 Task: Clear the cached images and files from last 7 days.
Action: Mouse moved to (986, 24)
Screenshot: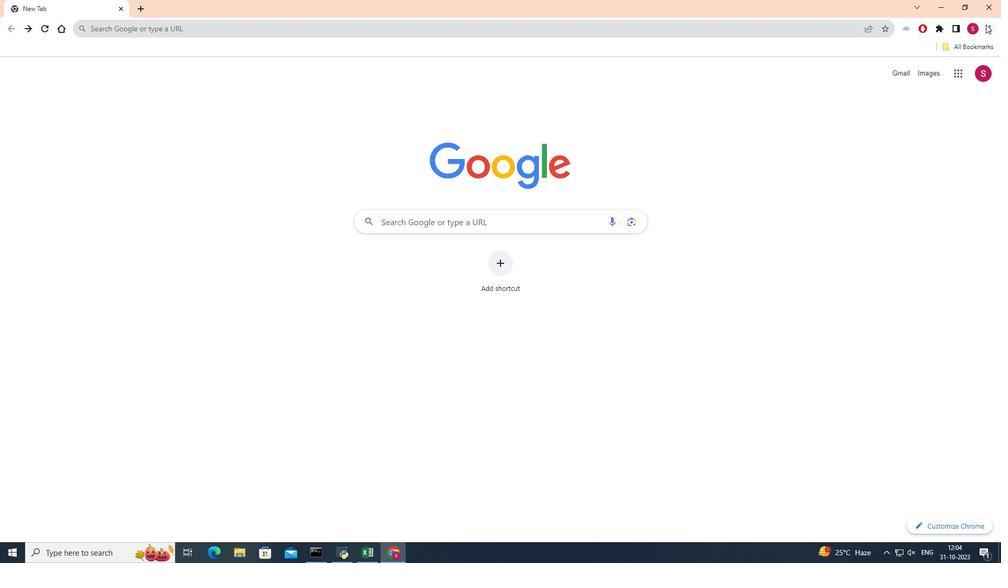 
Action: Mouse pressed left at (986, 24)
Screenshot: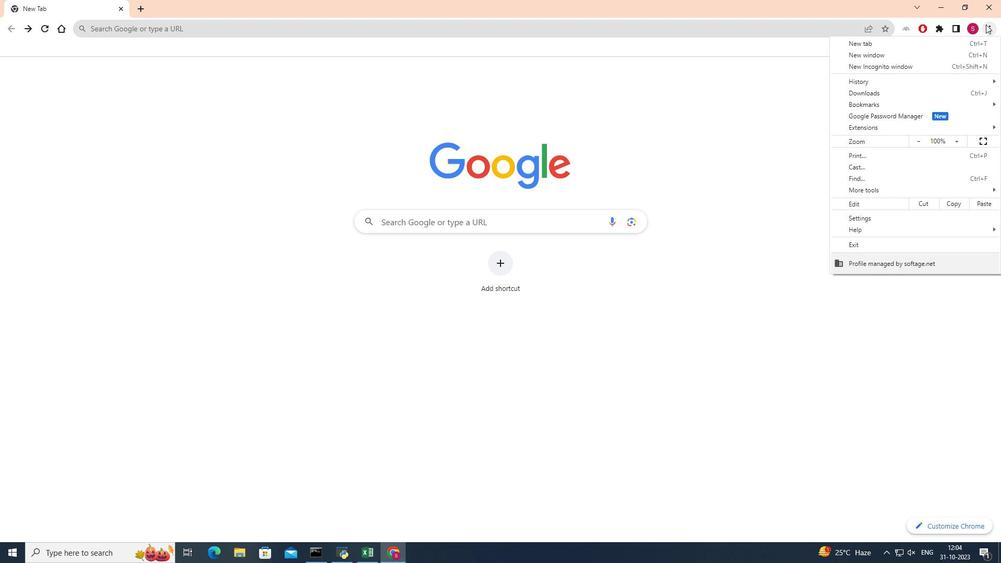 
Action: Mouse moved to (839, 77)
Screenshot: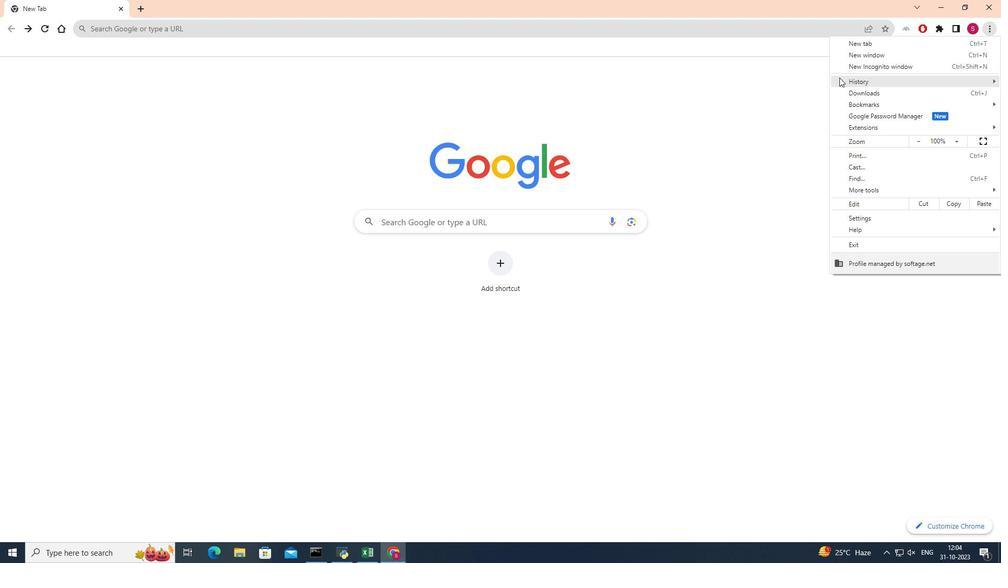 
Action: Mouse pressed left at (839, 77)
Screenshot: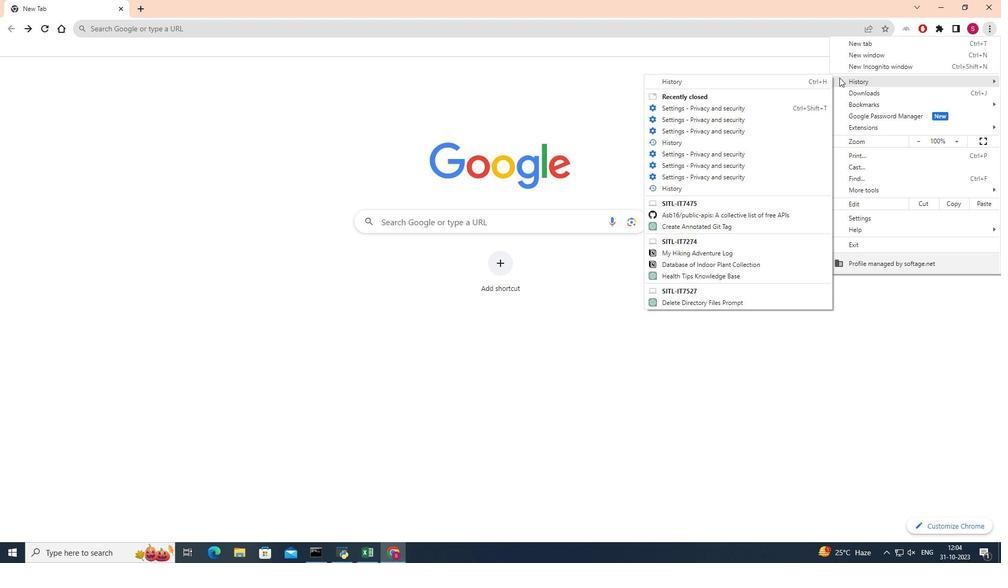 
Action: Mouse pressed left at (839, 77)
Screenshot: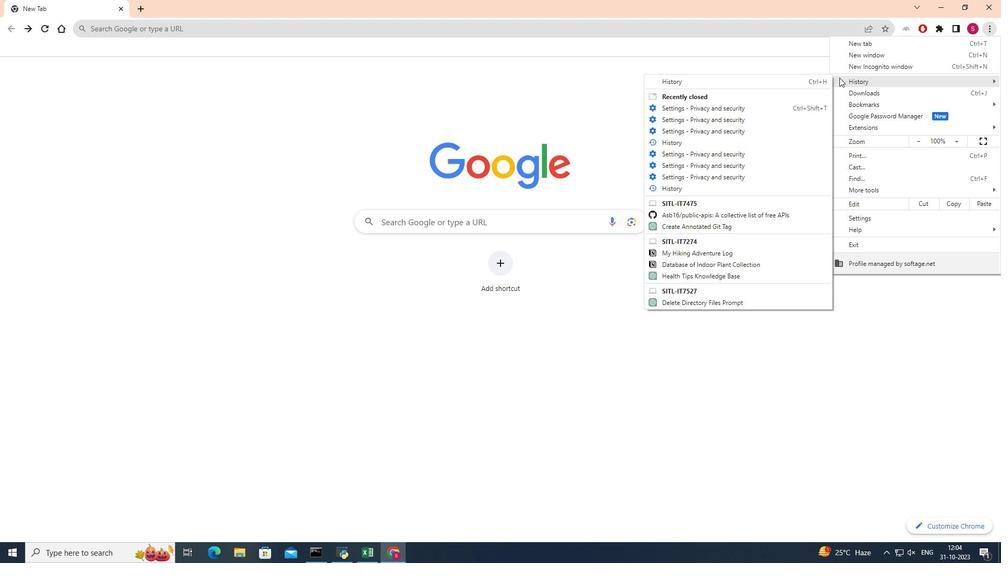 
Action: Mouse moved to (746, 78)
Screenshot: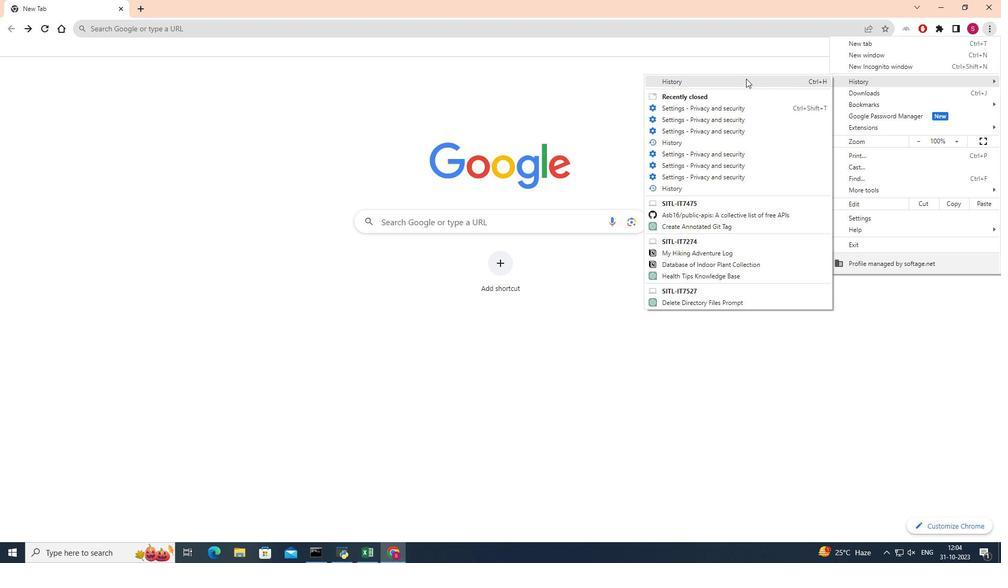 
Action: Mouse pressed left at (746, 78)
Screenshot: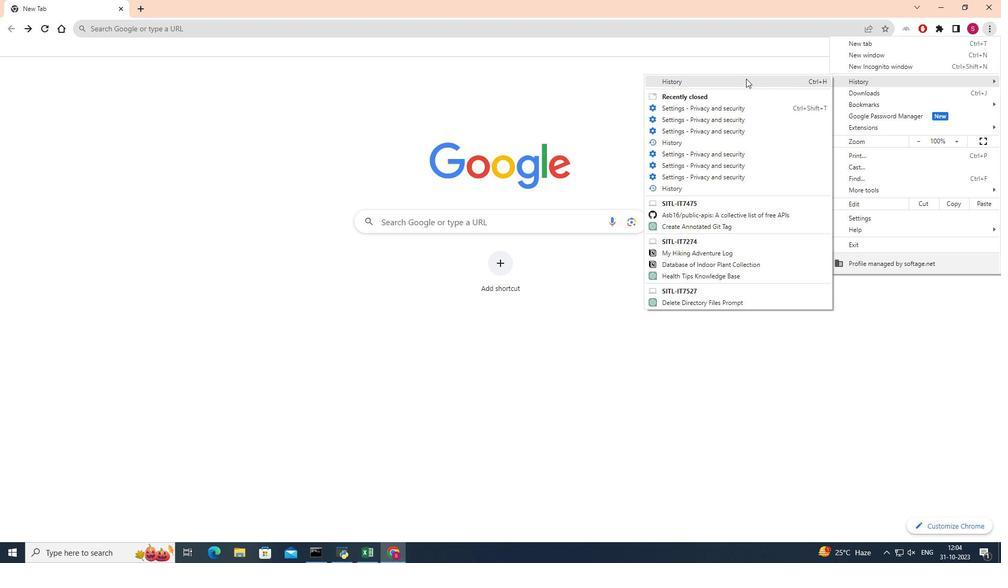 
Action: Mouse pressed left at (746, 78)
Screenshot: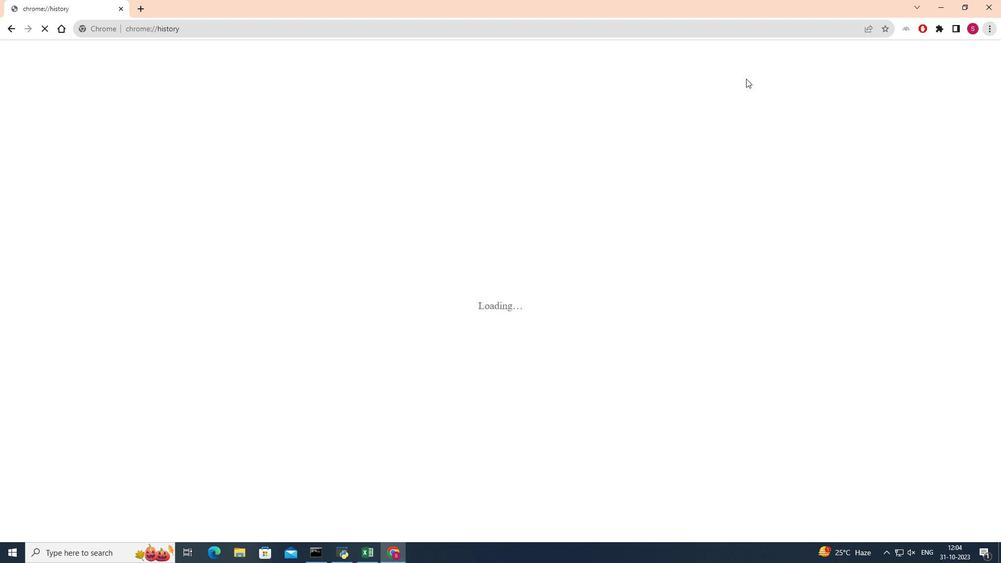 
Action: Mouse moved to (60, 127)
Screenshot: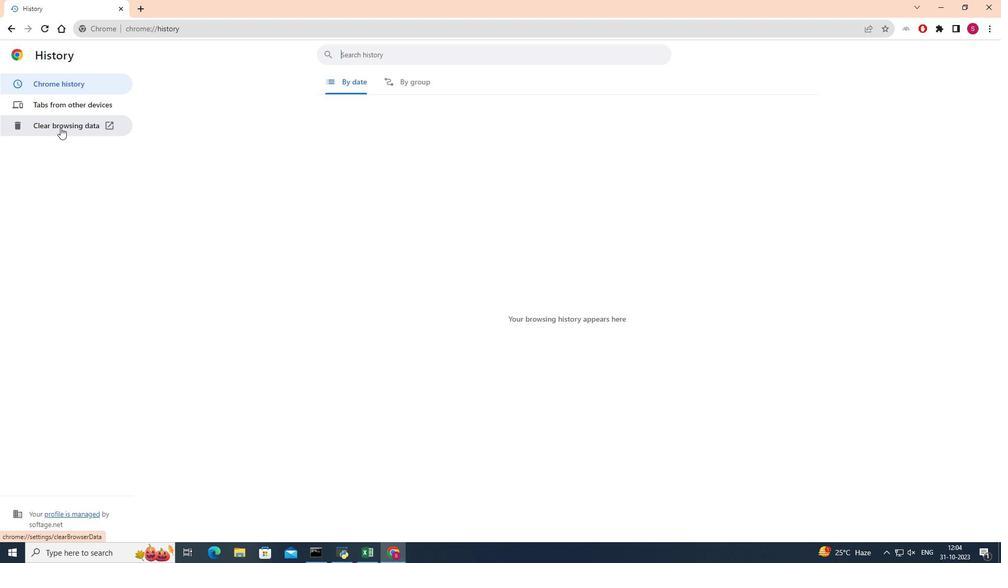 
Action: Mouse pressed left at (60, 127)
Screenshot: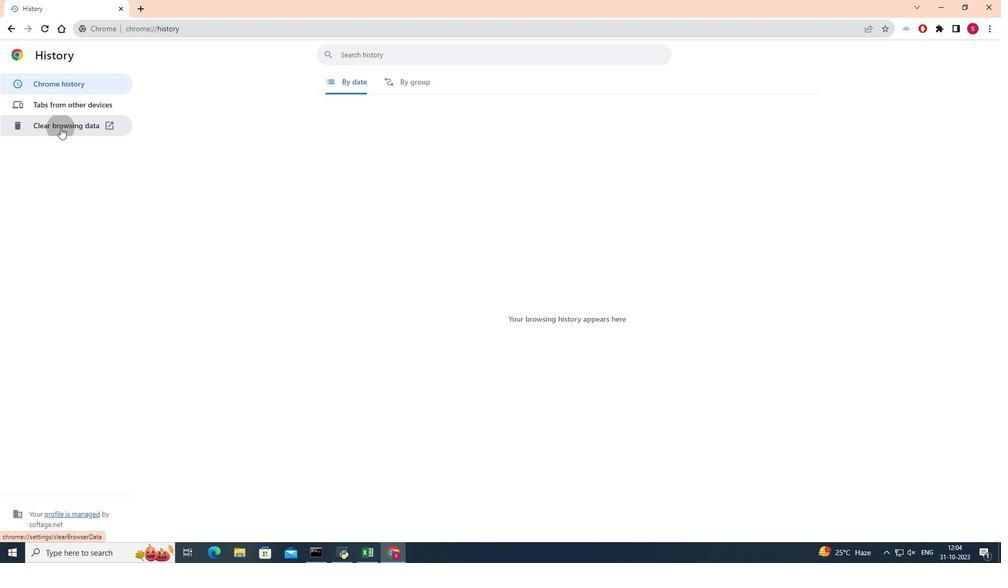 
Action: Mouse moved to (515, 189)
Screenshot: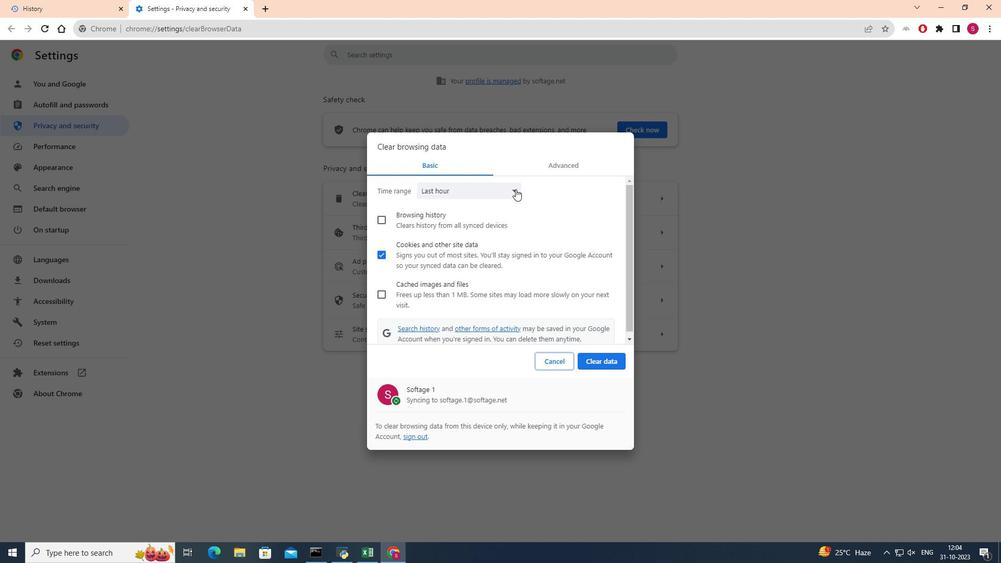 
Action: Mouse pressed left at (515, 189)
Screenshot: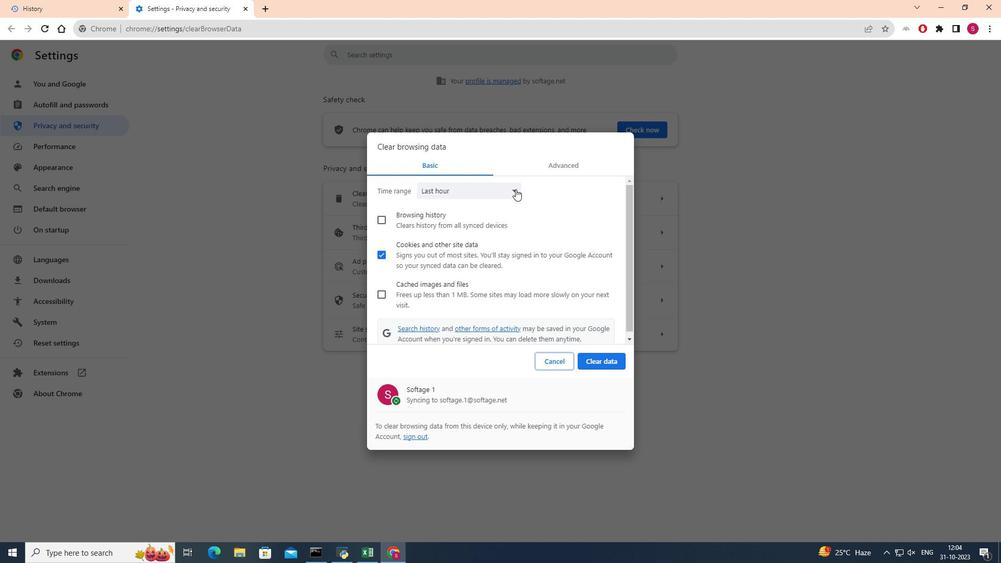 
Action: Mouse moved to (451, 221)
Screenshot: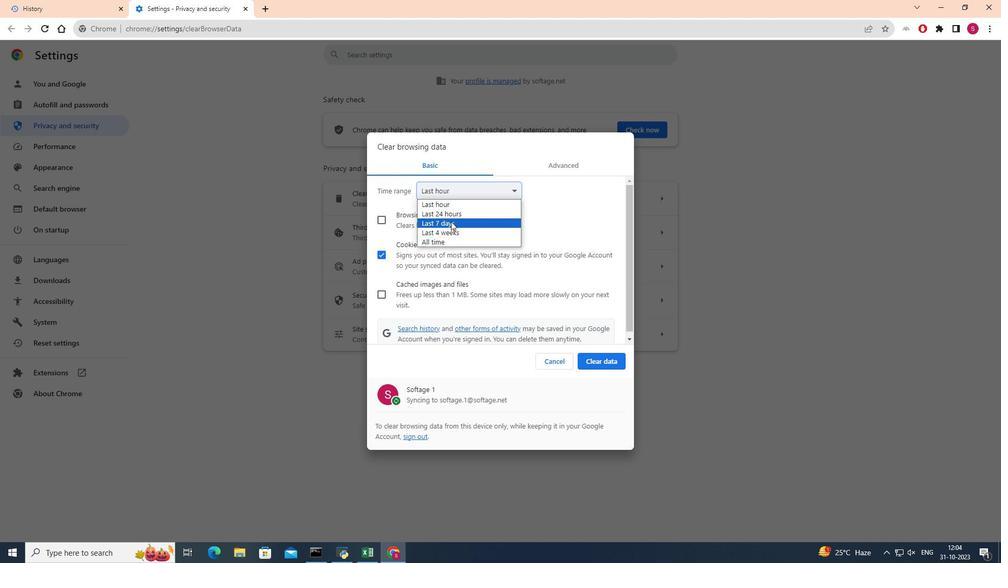 
Action: Mouse pressed left at (451, 221)
Screenshot: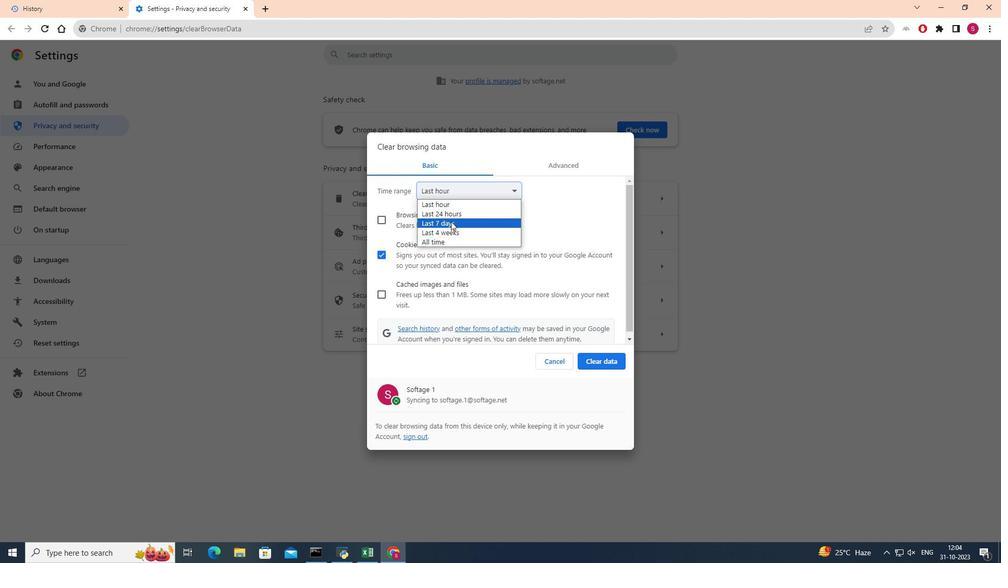
Action: Mouse pressed left at (451, 221)
Screenshot: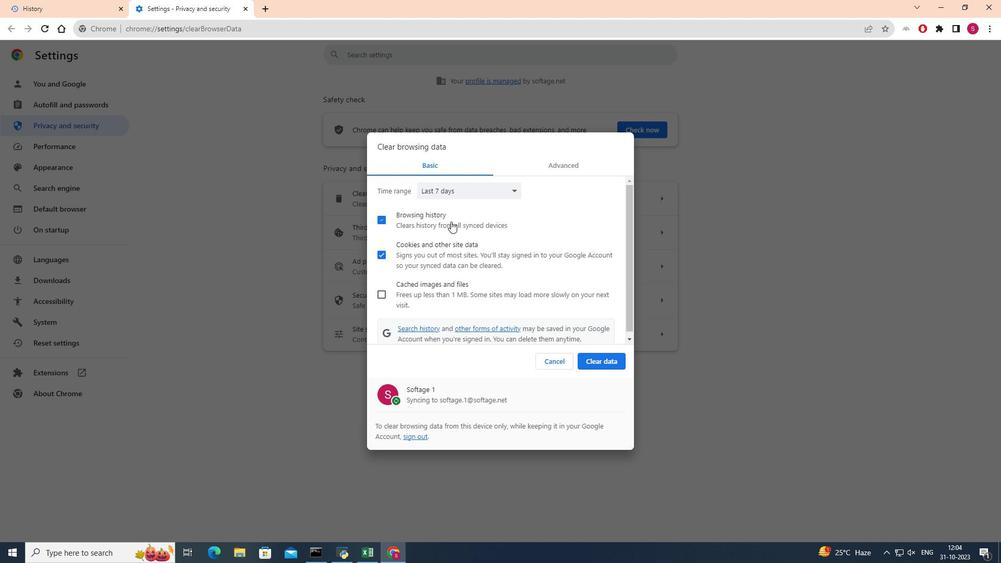 
Action: Mouse moved to (380, 217)
Screenshot: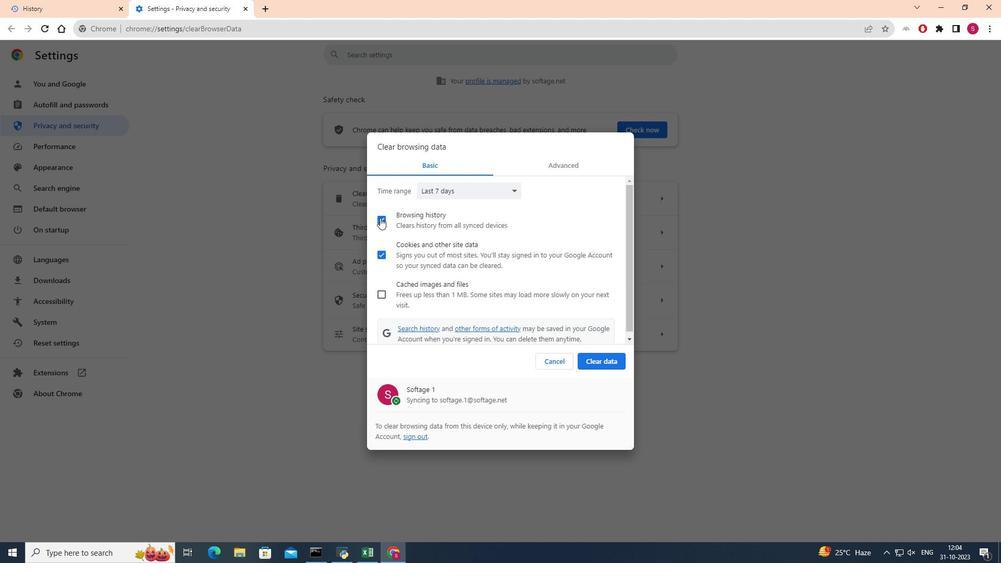 
Action: Mouse pressed left at (380, 217)
Screenshot: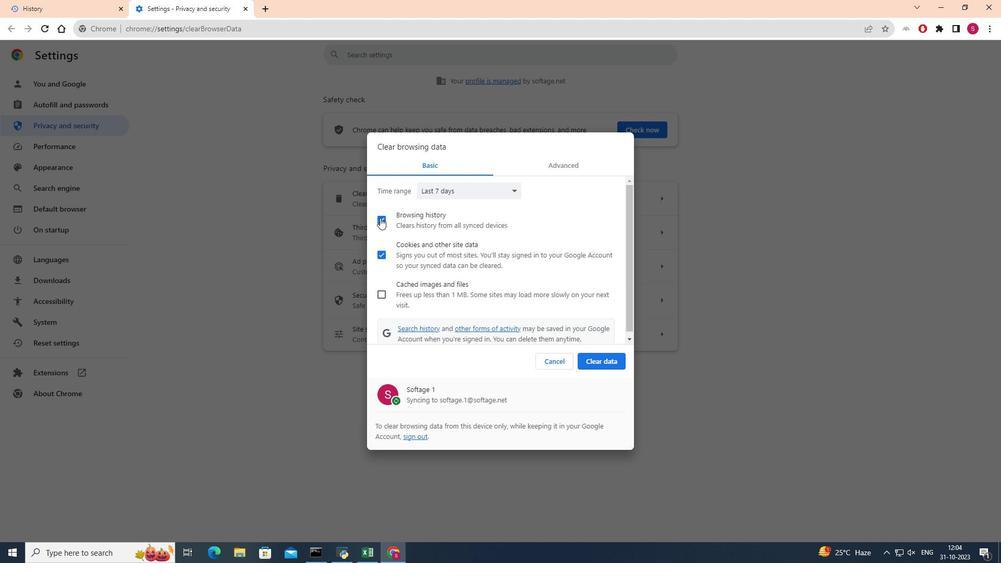 
Action: Mouse moved to (381, 255)
Screenshot: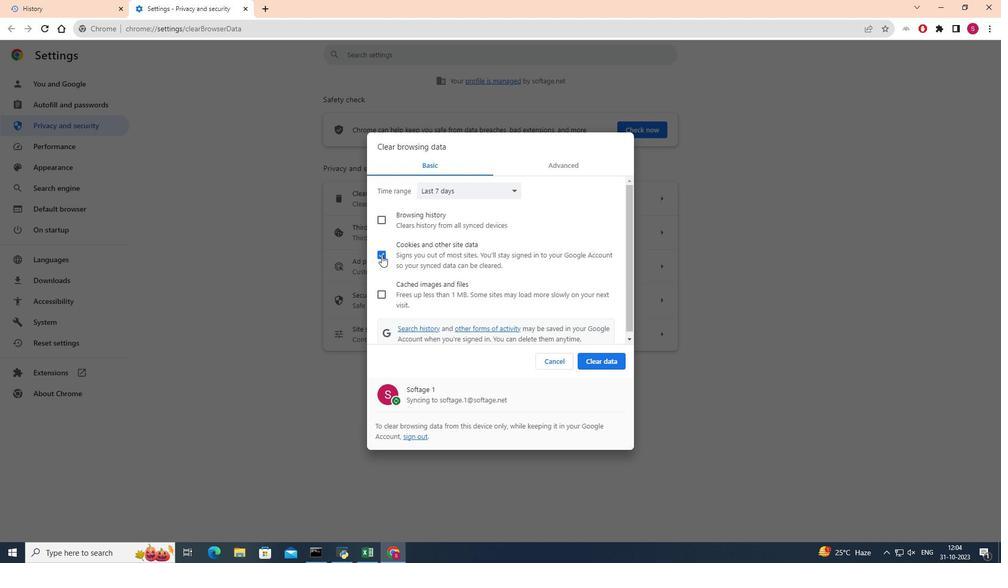 
Action: Mouse pressed left at (381, 255)
Screenshot: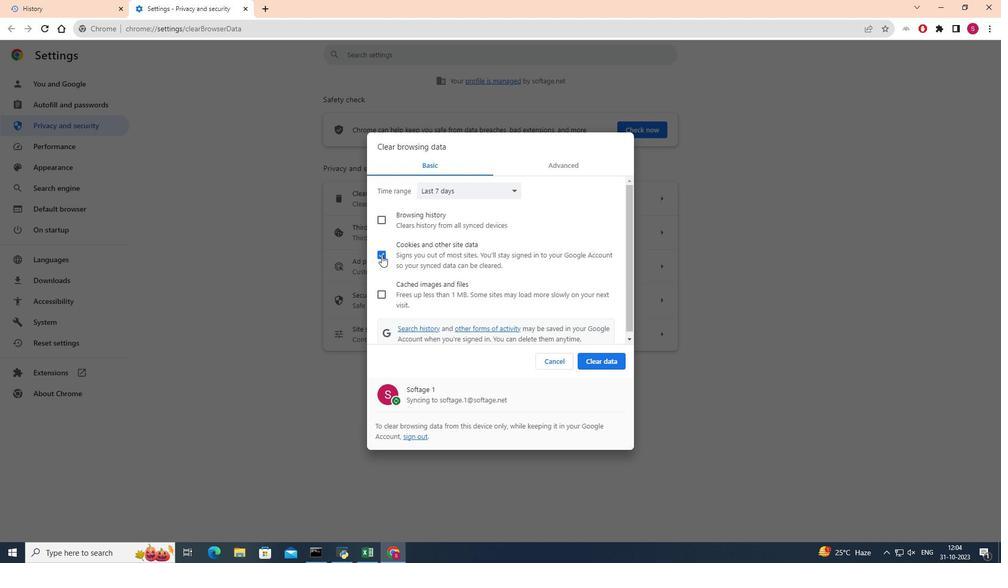 
Action: Mouse moved to (380, 297)
Screenshot: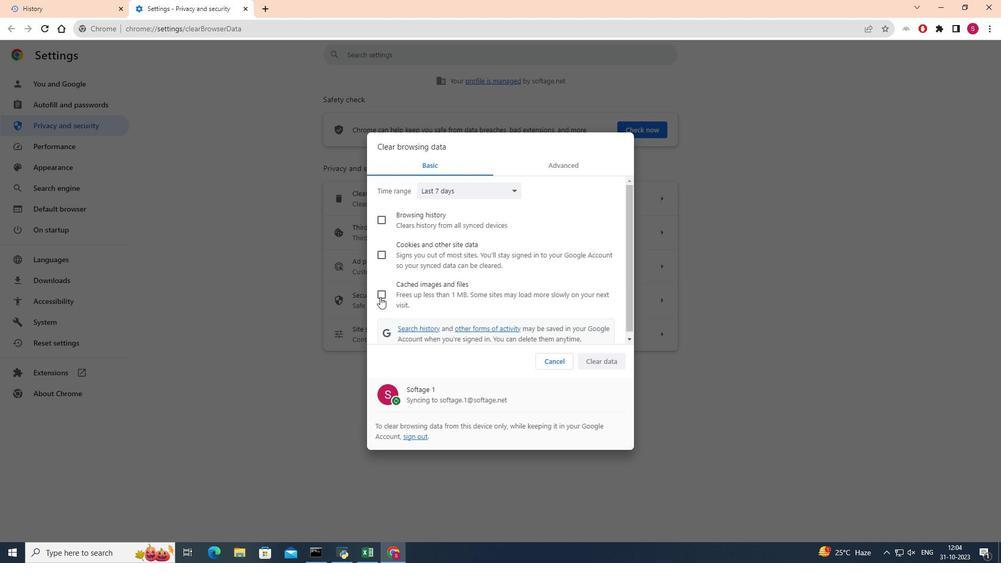 
Action: Mouse pressed left at (380, 297)
Screenshot: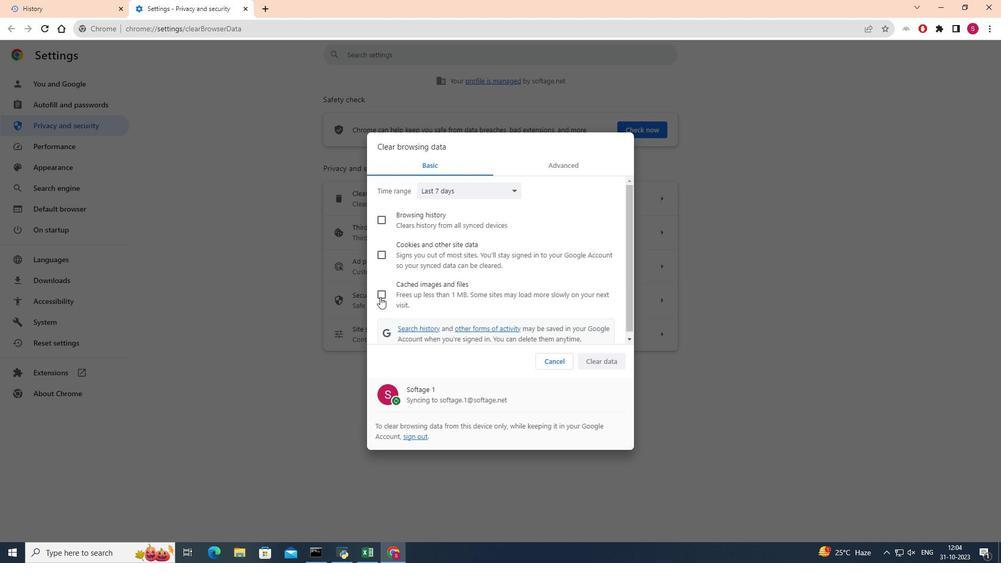 
Action: Mouse moved to (601, 362)
Screenshot: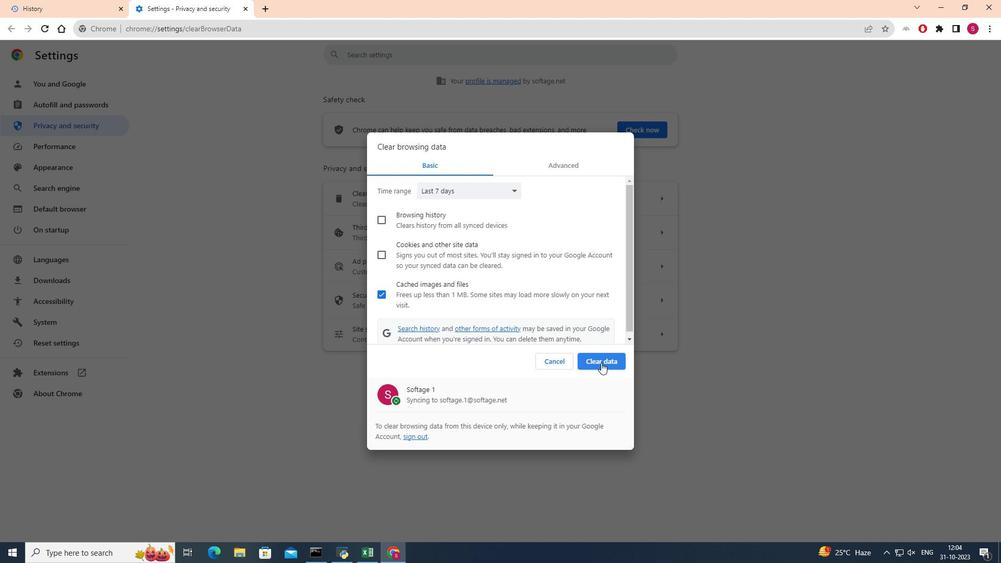 
Action: Mouse pressed left at (601, 362)
Screenshot: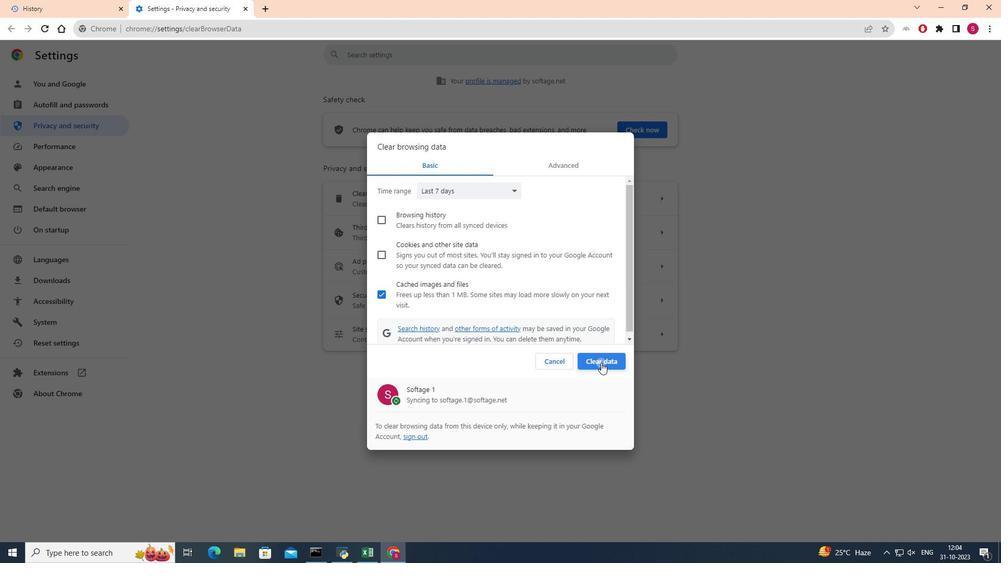 
Action: Mouse moved to (819, 340)
Screenshot: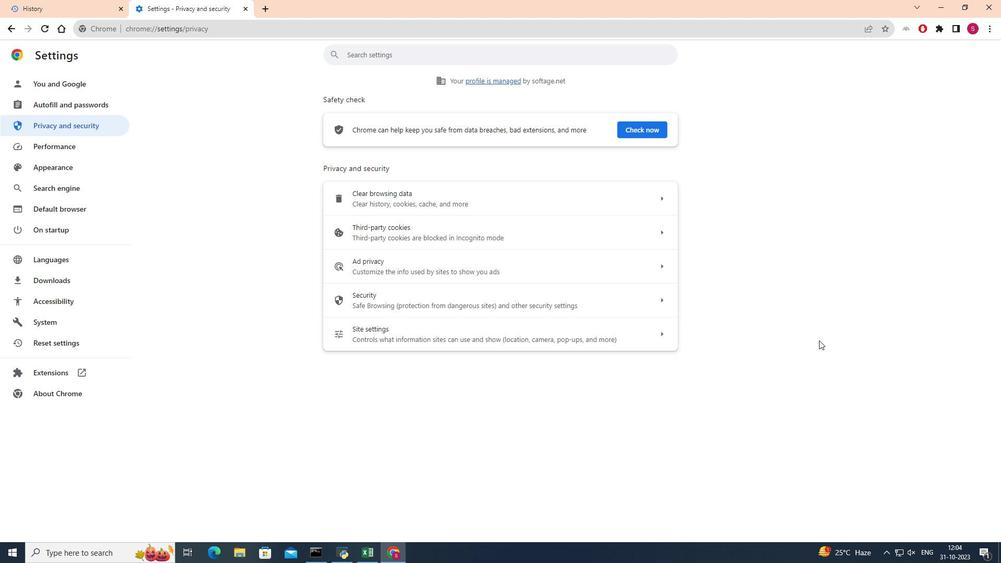 
